 Task: Make in the project AgileLab an epic 'Cybersecurity enhancement'. Create in the project AgileLab an epic 'Artificial intelligence (AI) integration'. Add in the project AgileLab an epic 'Machine learning (ML) development'
Action: Mouse moved to (233, 72)
Screenshot: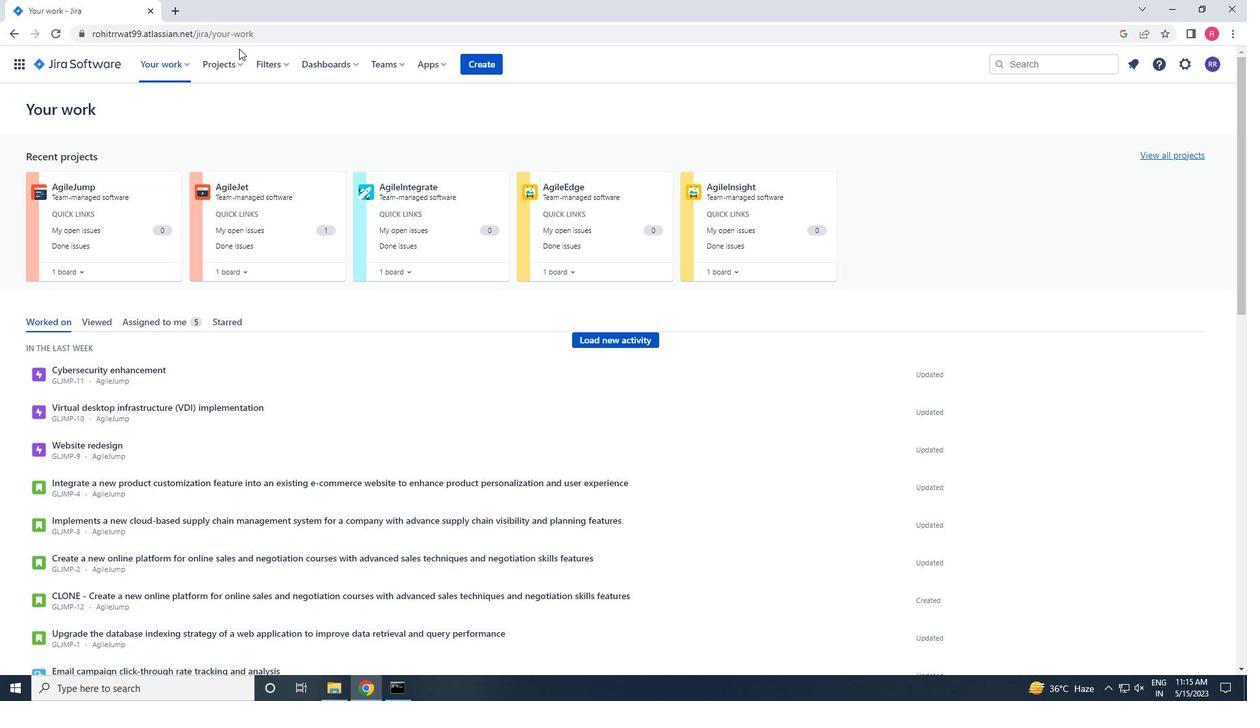 
Action: Mouse pressed left at (233, 72)
Screenshot: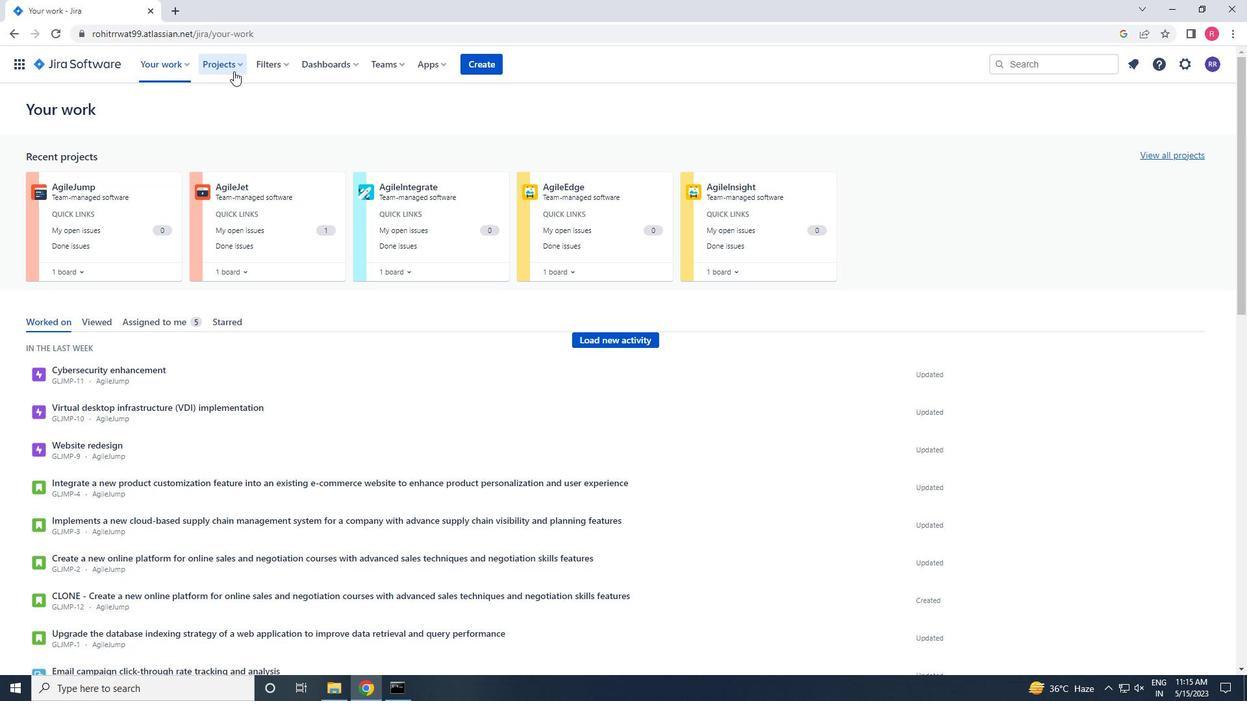 
Action: Mouse moved to (252, 129)
Screenshot: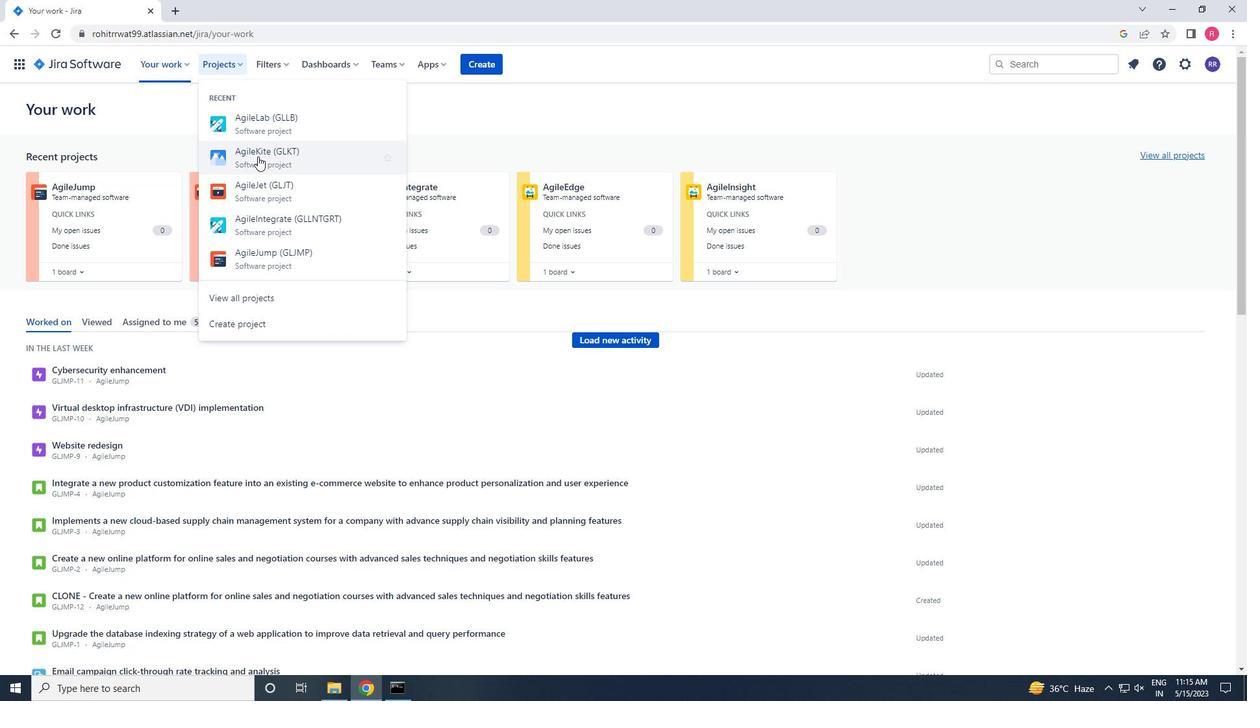 
Action: Mouse pressed left at (252, 129)
Screenshot: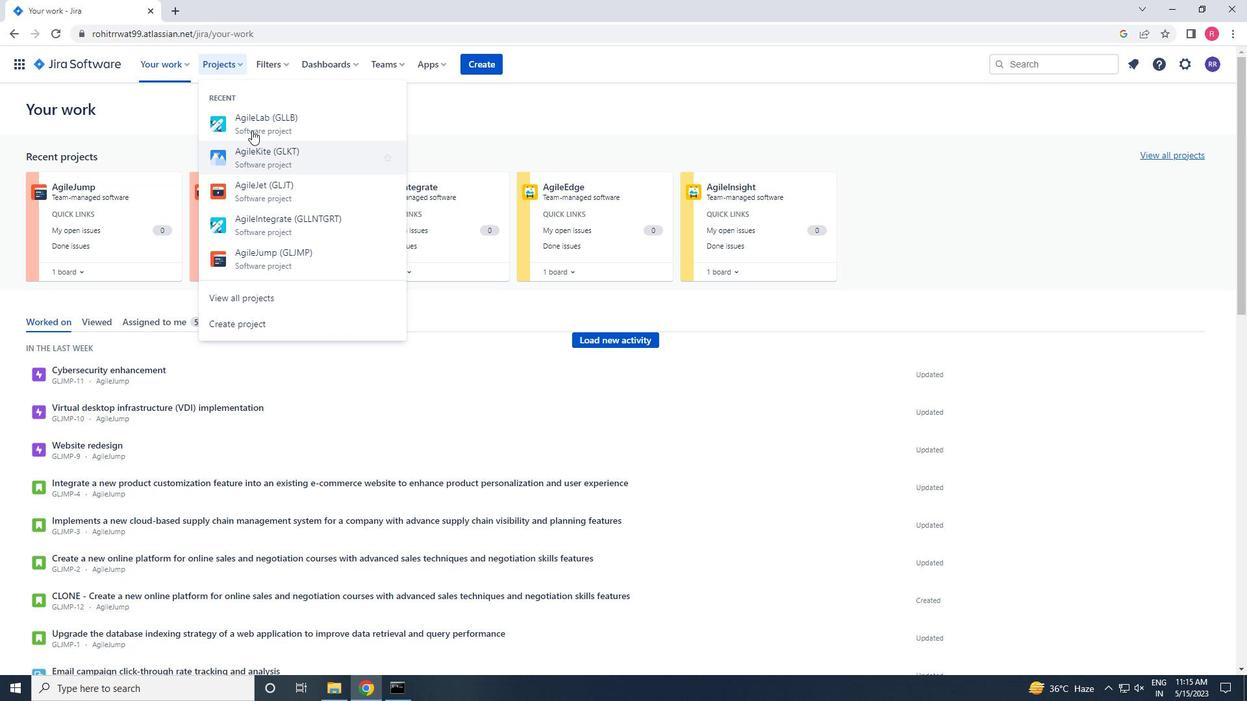 
Action: Mouse moved to (39, 199)
Screenshot: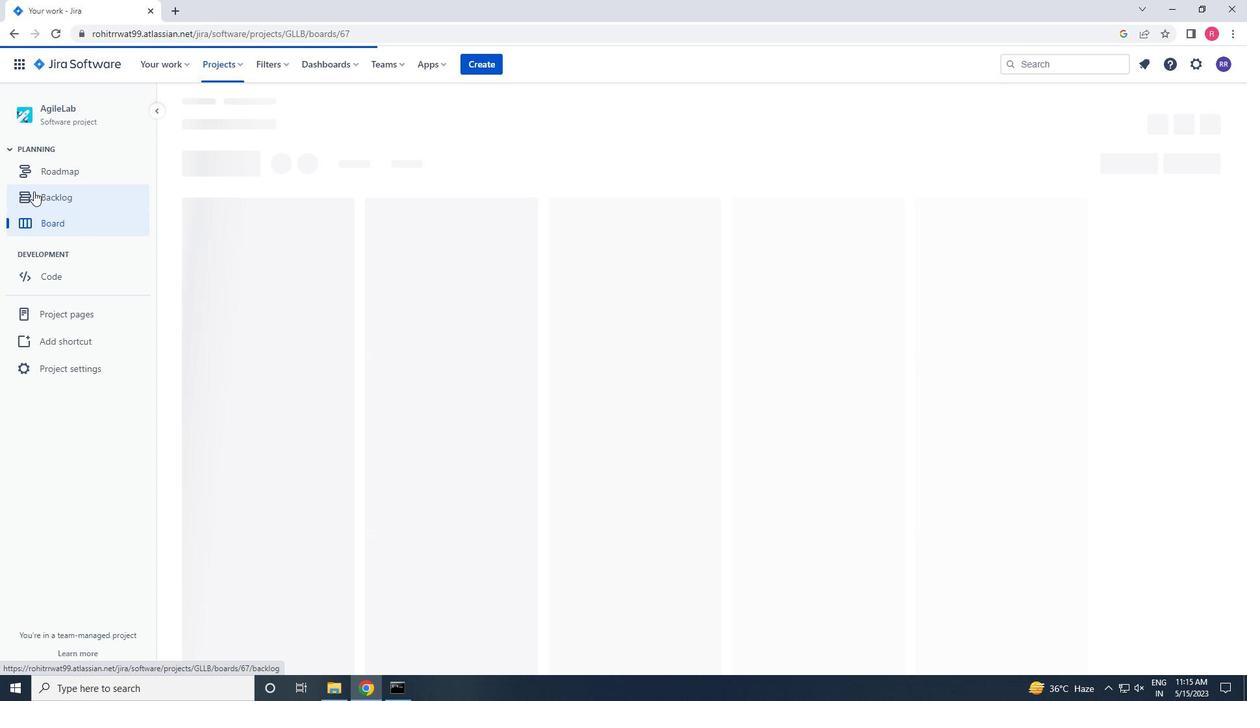 
Action: Mouse pressed left at (39, 199)
Screenshot: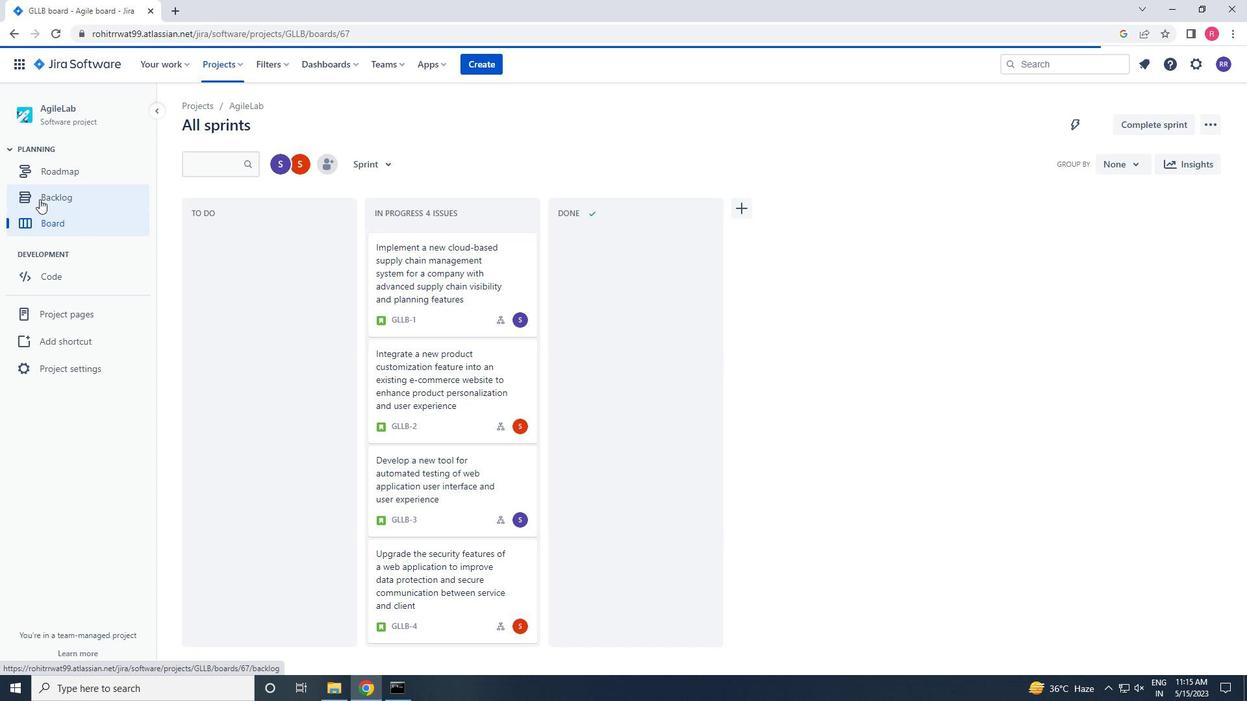 
Action: Mouse moved to (296, 448)
Screenshot: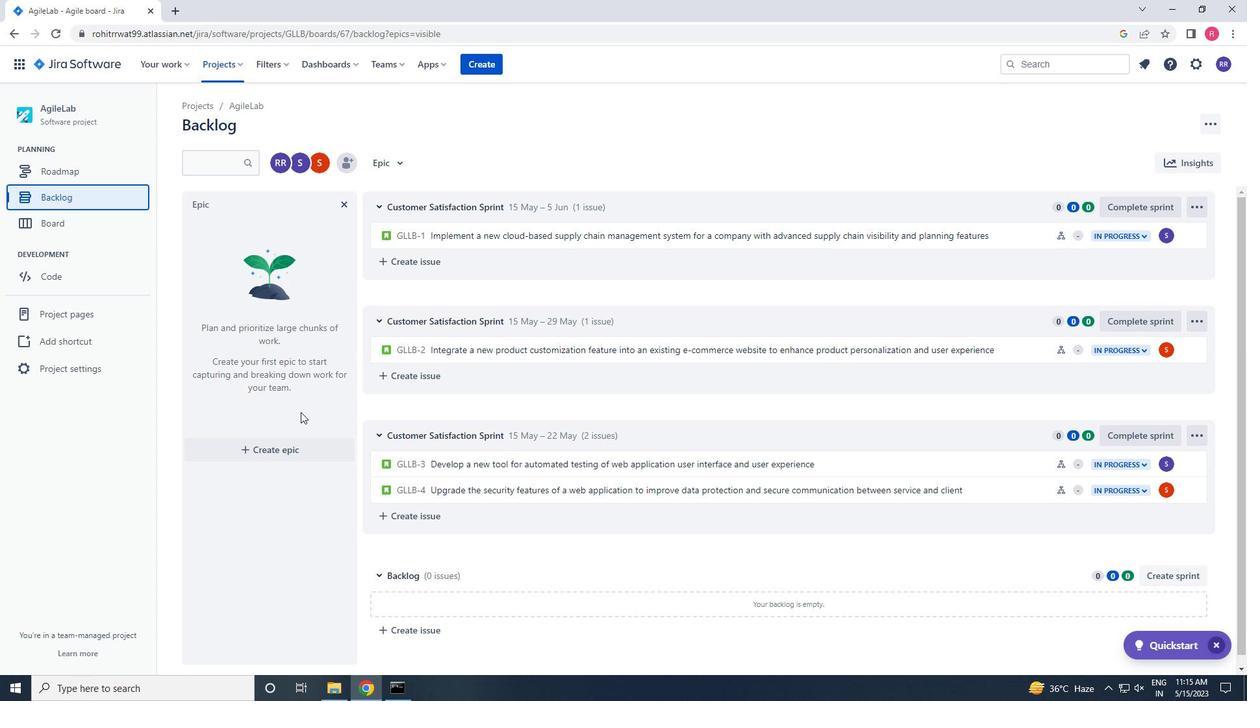 
Action: Mouse pressed left at (296, 448)
Screenshot: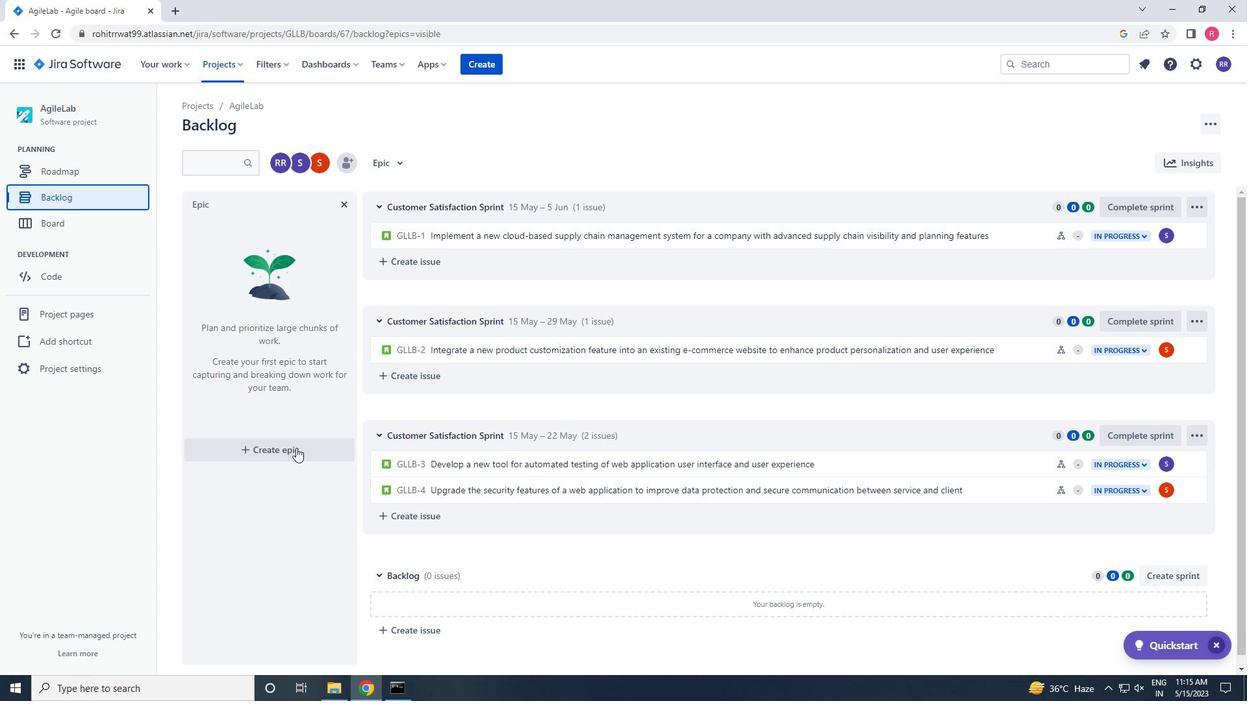 
Action: Key pressed <Key.shift>CYBERSECURITY<Key.space>ENHANCEMENT<Key.enter><Key.shift>ARTIFICIAL<Key.space>INTELLIGENCE<Key.space><Key.shift_r><Key.shift_r><Key.shift_r><Key.shift_r><Key.shift_r>(<Key.shift>AI<Key.shift_r>)<Key.space>INTEGRATION<Key.enter><Key.shift_r>MACHINE<Key.space>LEARNING<Key.space><Key.shift_r>(<Key.shift_r>MI)<Key.space>DEVELOPMENT<Key.enter>
Screenshot: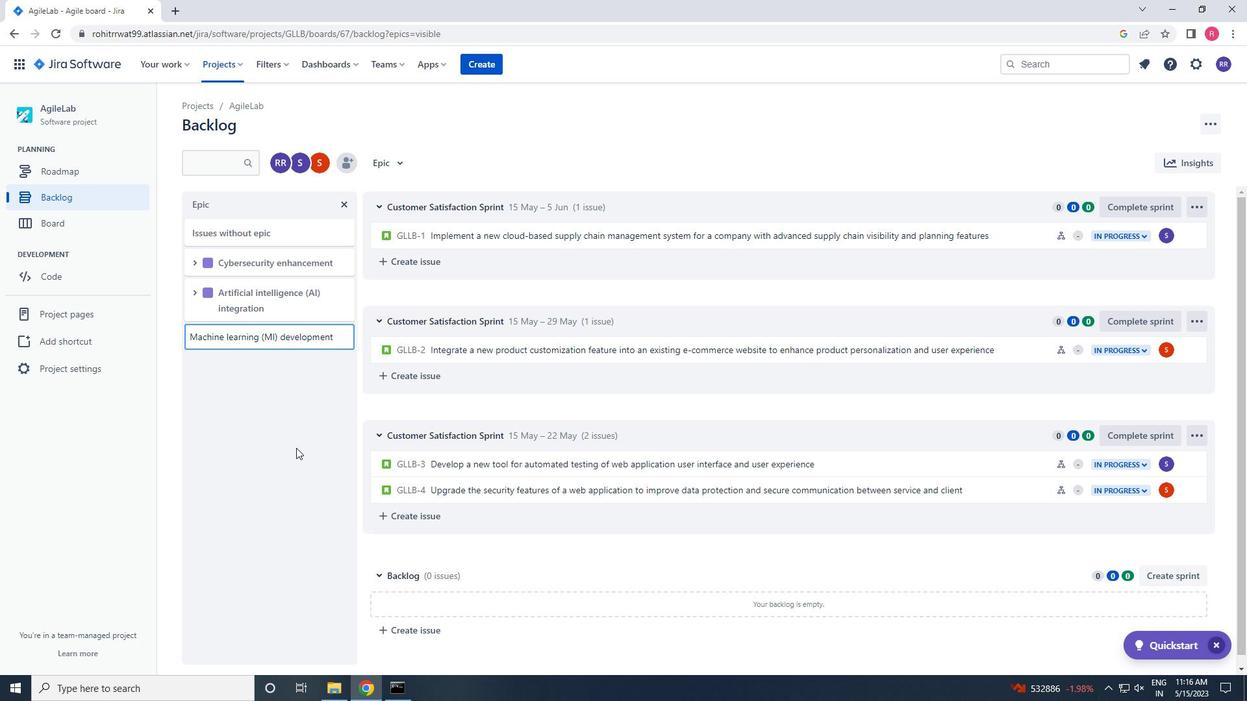 
